 Task: Create a section Database Migration Sprint and in the section, add a milestone Digital Transformation in the project VortexTech.
Action: Mouse moved to (63, 347)
Screenshot: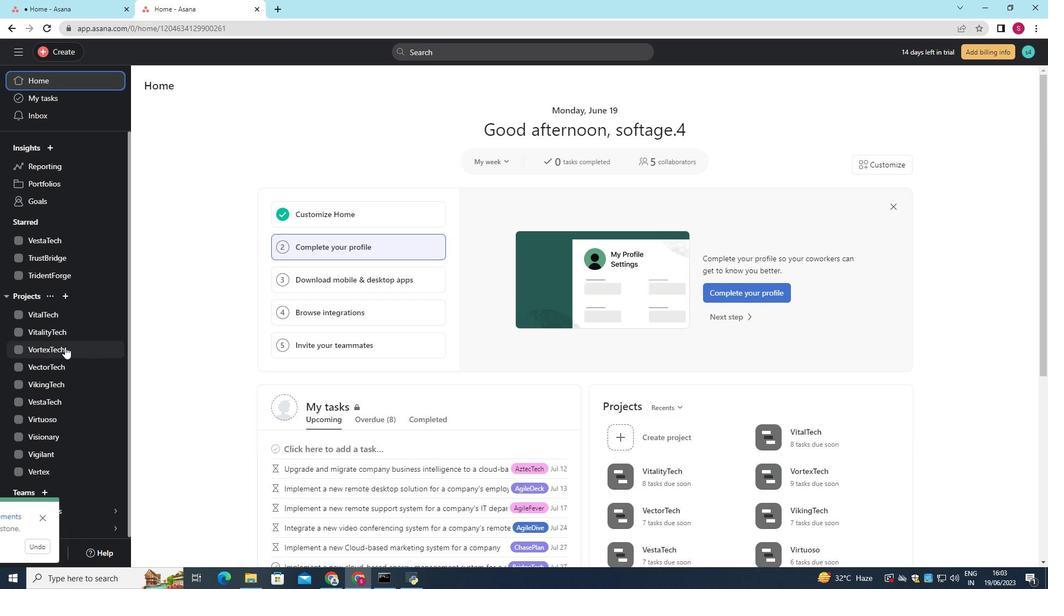 
Action: Mouse pressed left at (63, 347)
Screenshot: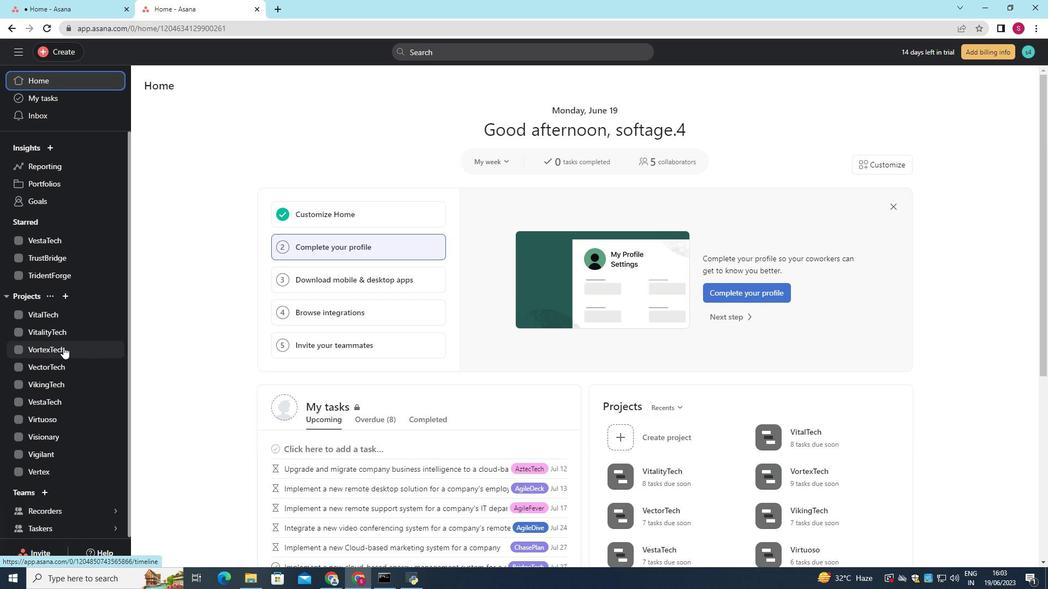 
Action: Mouse moved to (190, 451)
Screenshot: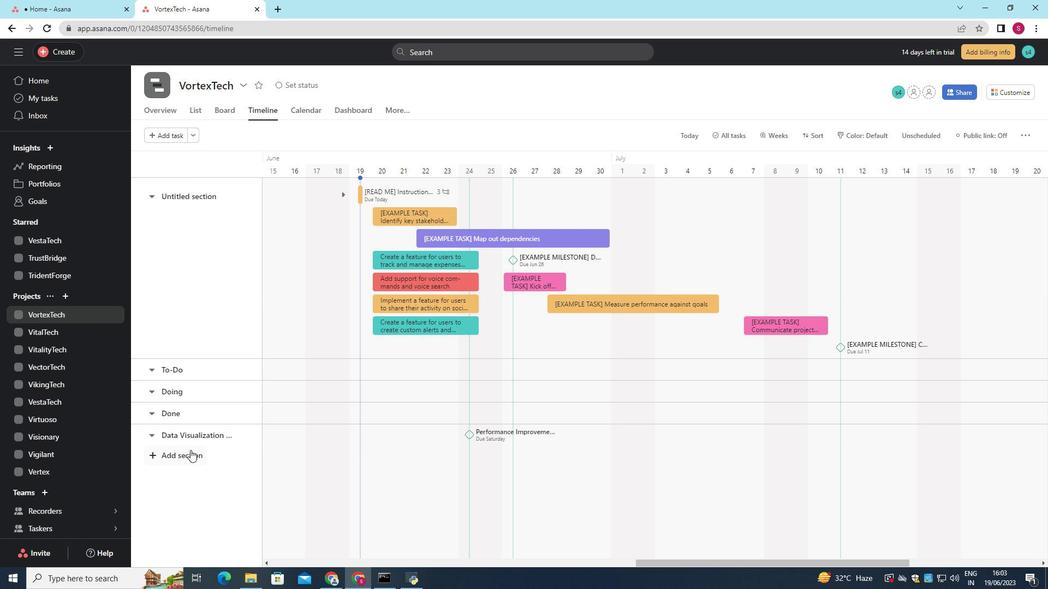 
Action: Mouse pressed left at (190, 451)
Screenshot: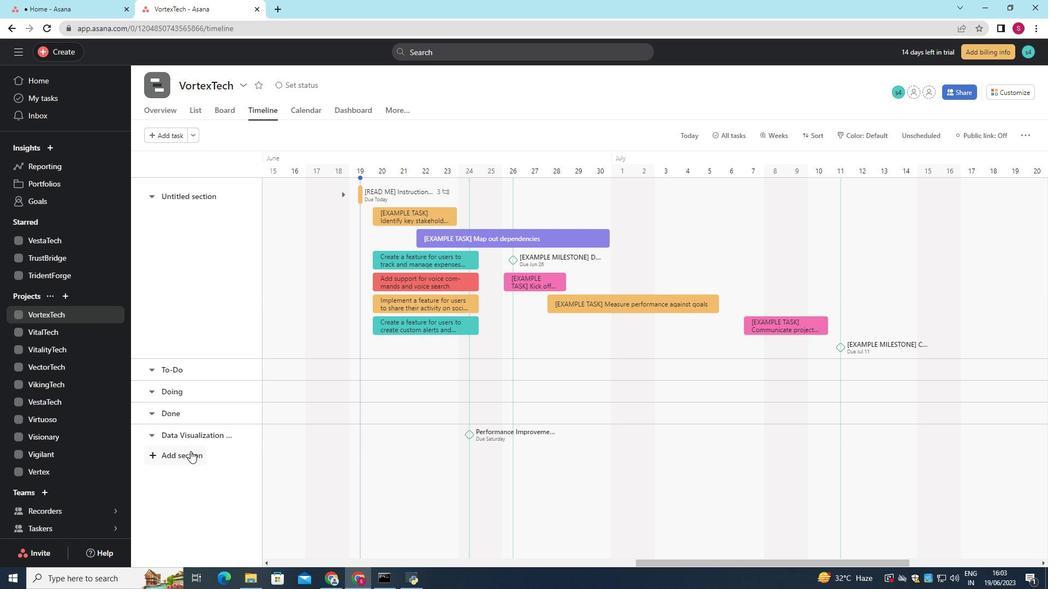 
Action: Mouse moved to (194, 445)
Screenshot: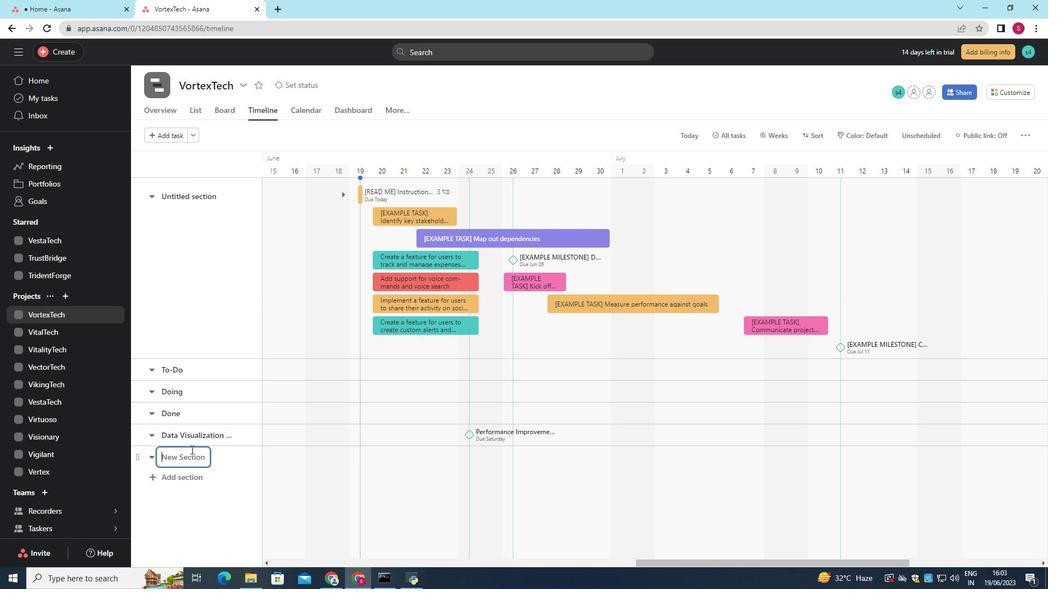 
Action: Key pressed <Key.shift>Database<Key.space><Key.shift><Key.shift><Key.shift>Migration<Key.space><Key.shift>Sprint
Screenshot: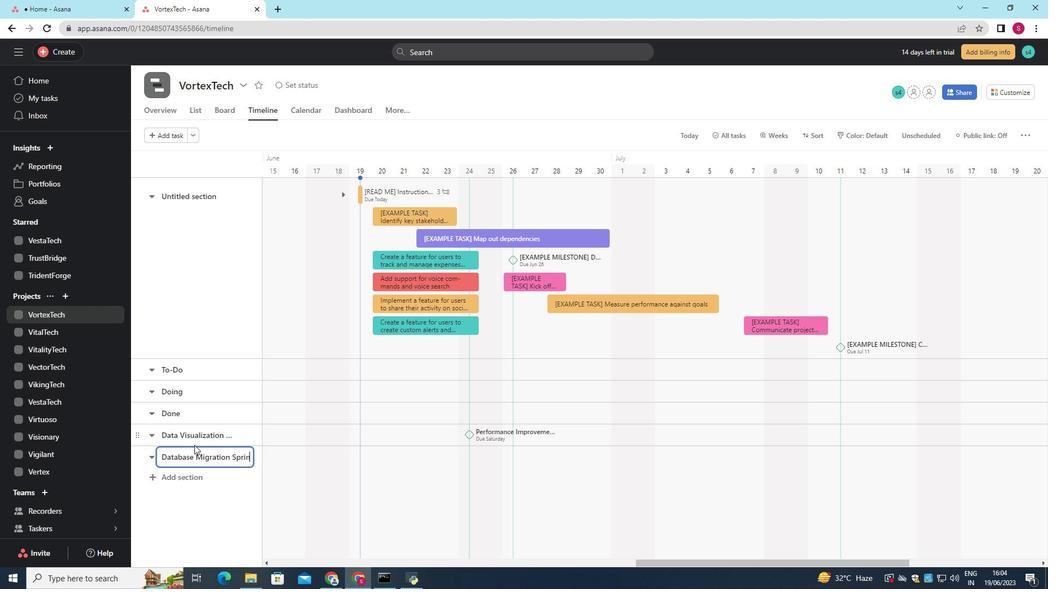 
Action: Mouse moved to (371, 459)
Screenshot: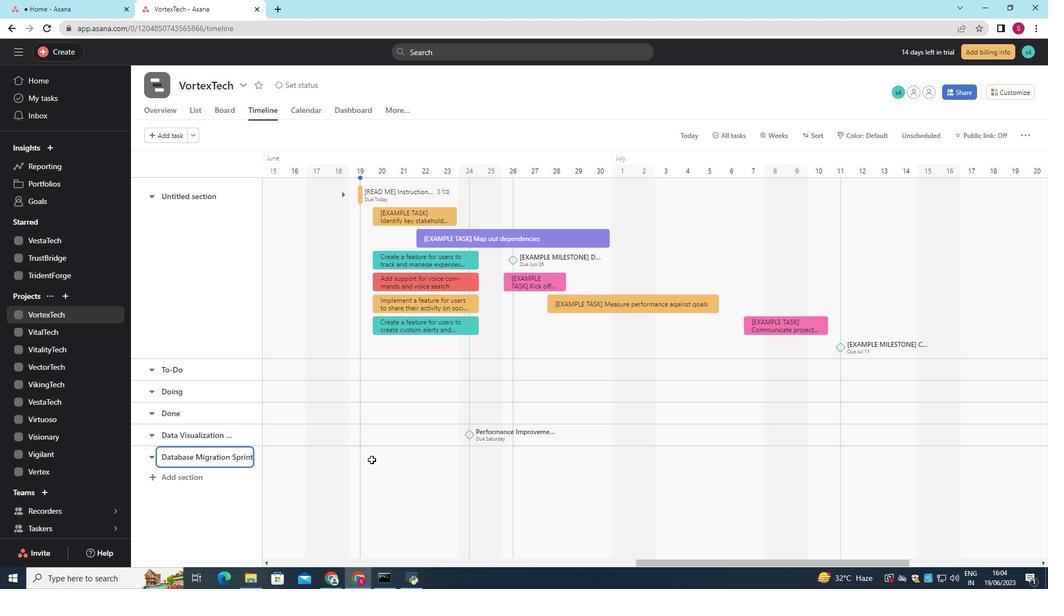 
Action: Mouse pressed left at (371, 459)
Screenshot: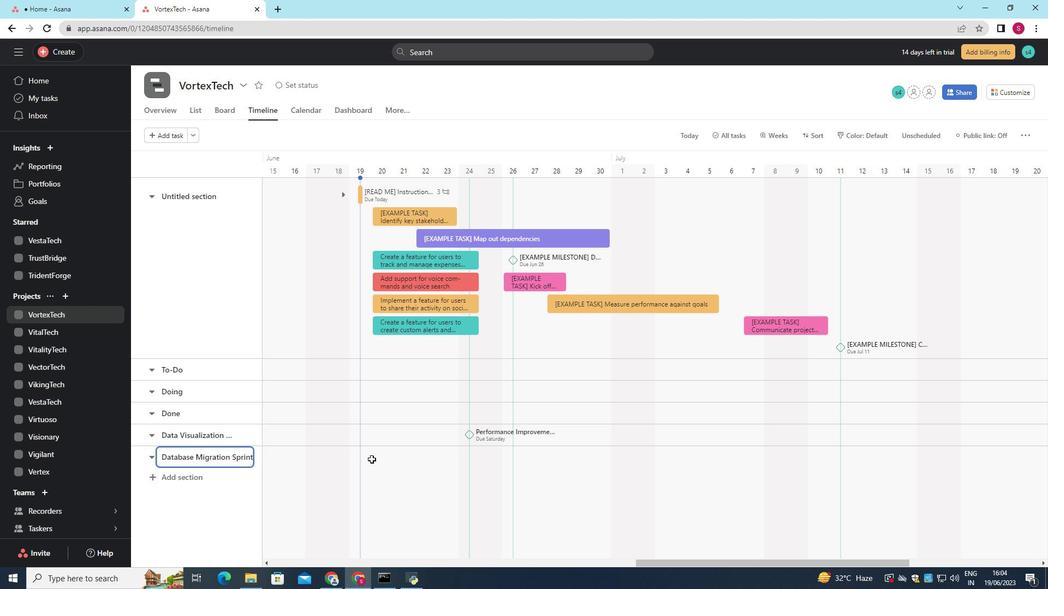 
Action: Mouse moved to (360, 465)
Screenshot: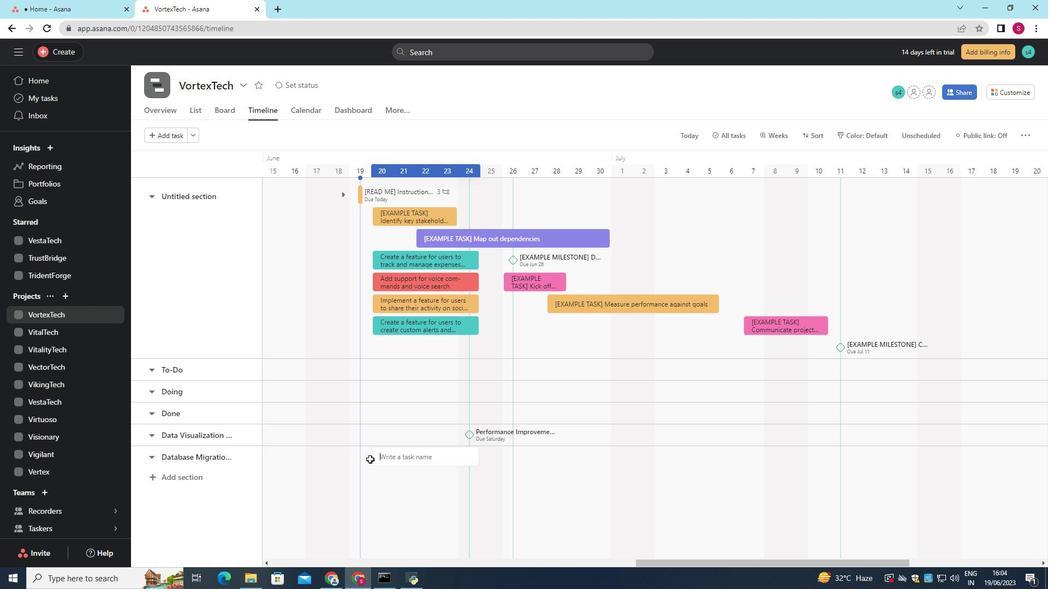 
Action: Key pressed <Key.shift>Digital<Key.space><Key.shift>Transformation
Screenshot: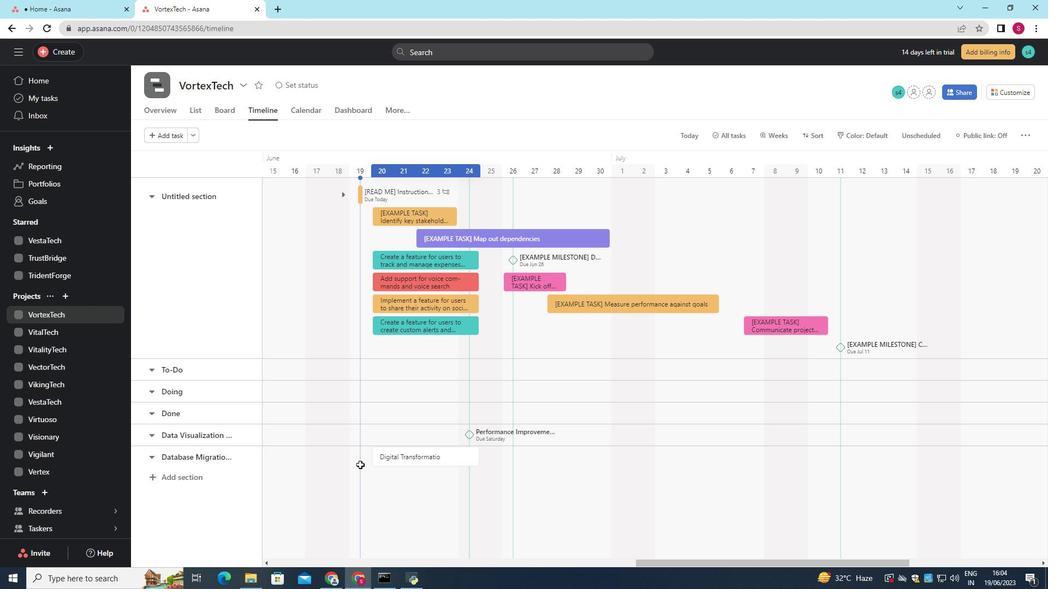 
Action: Mouse moved to (360, 464)
Screenshot: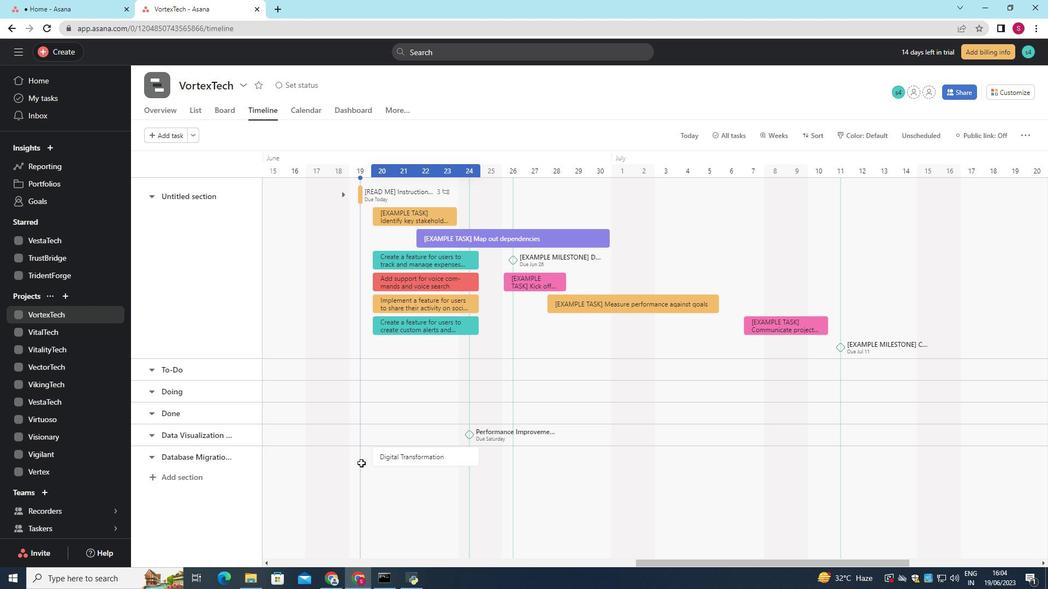 
Action: Key pressed <Key.enter>
Screenshot: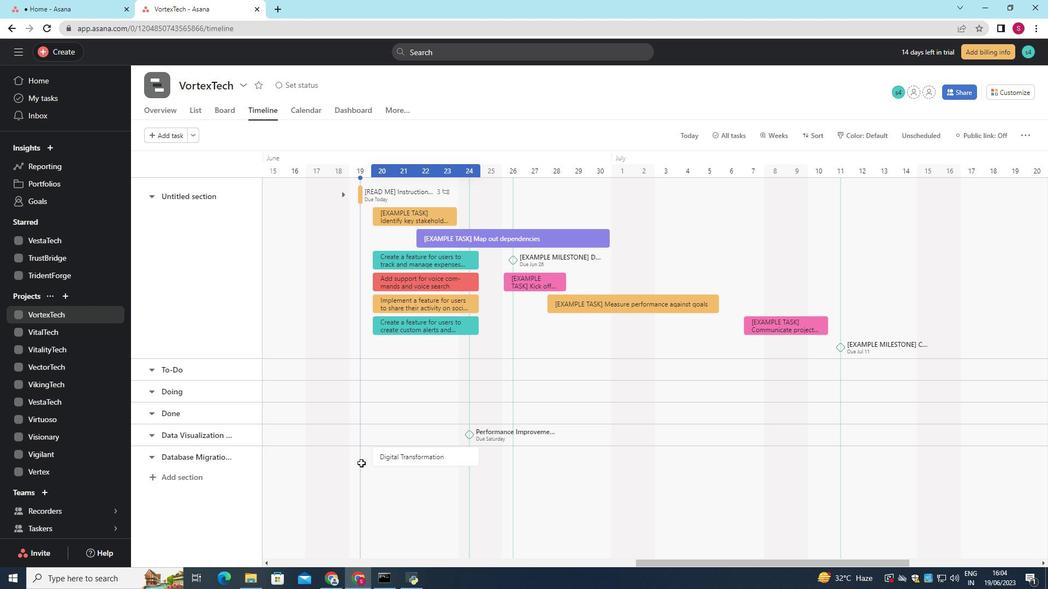 
Action: Mouse moved to (405, 455)
Screenshot: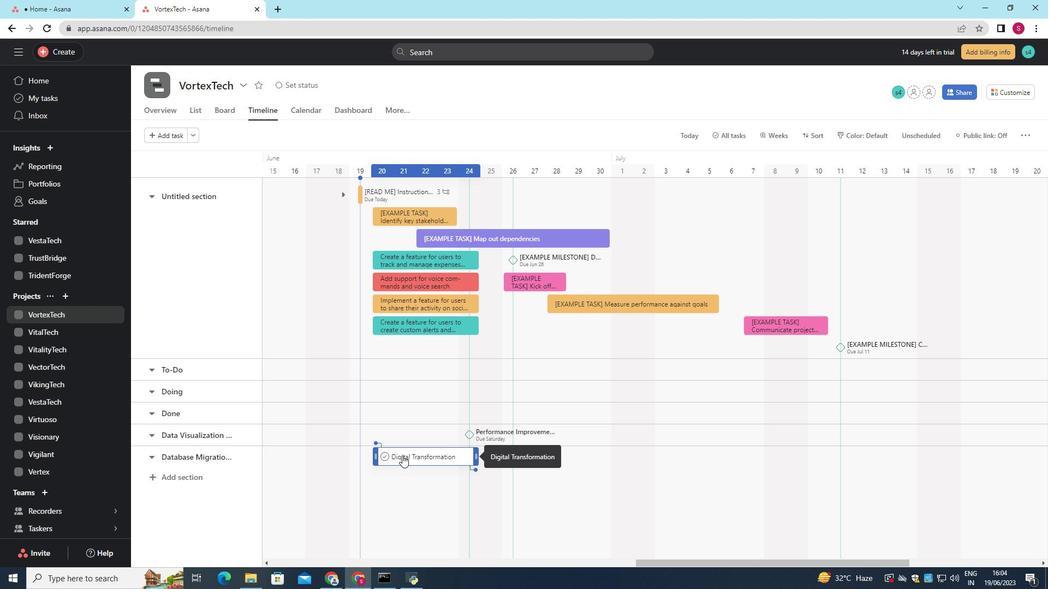 
Action: Mouse pressed right at (405, 455)
Screenshot: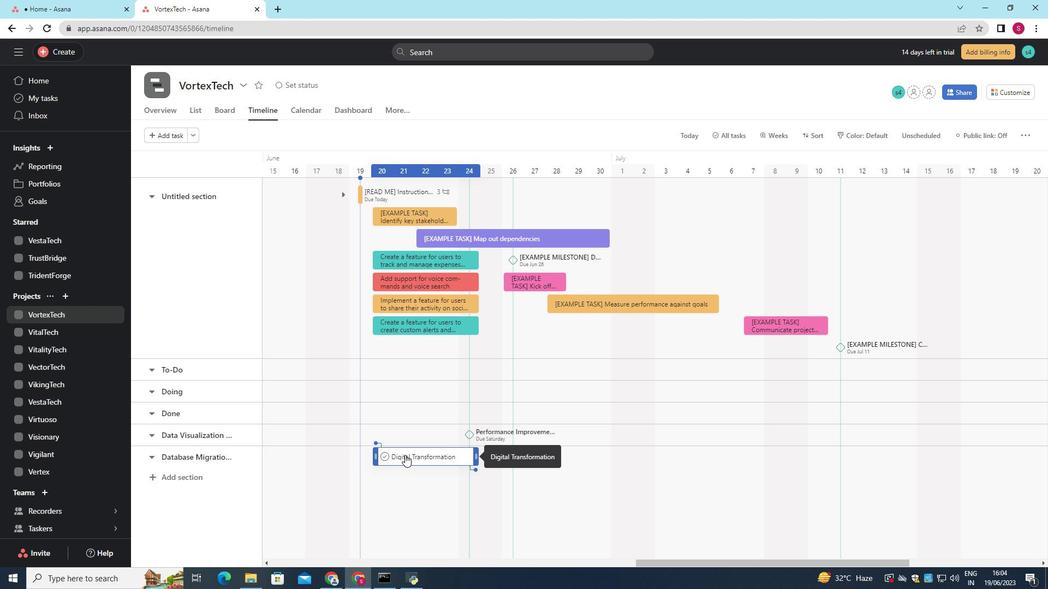 
Action: Mouse moved to (474, 400)
Screenshot: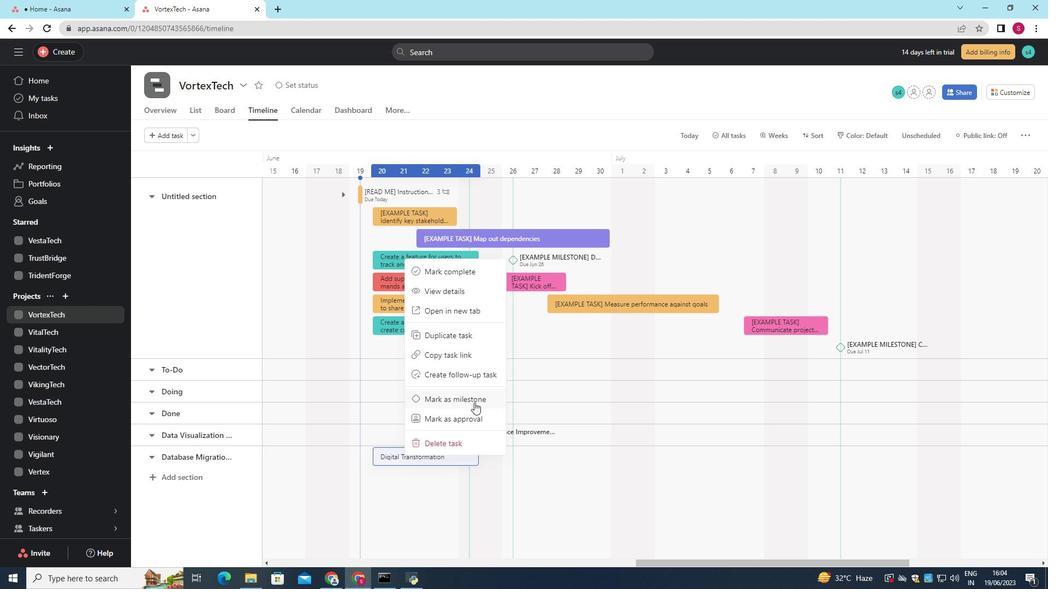 
Action: Mouse pressed left at (474, 400)
Screenshot: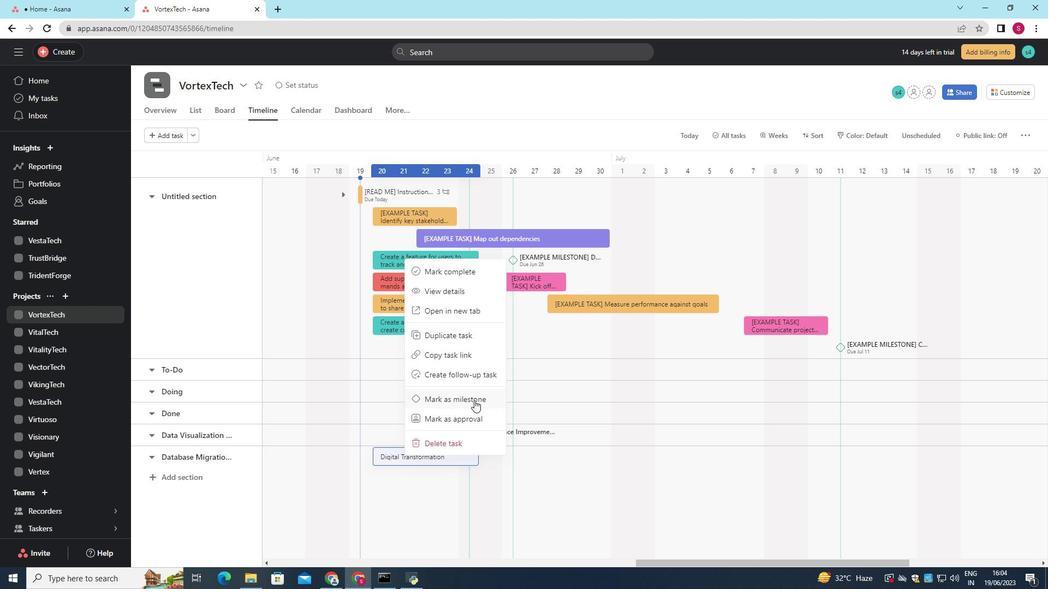 
